 Task: Locate beaches for a coastal vacation between Destin, Florida, and Pensacola Beach, Florida.
Action: Mouse moved to (257, 87)
Screenshot: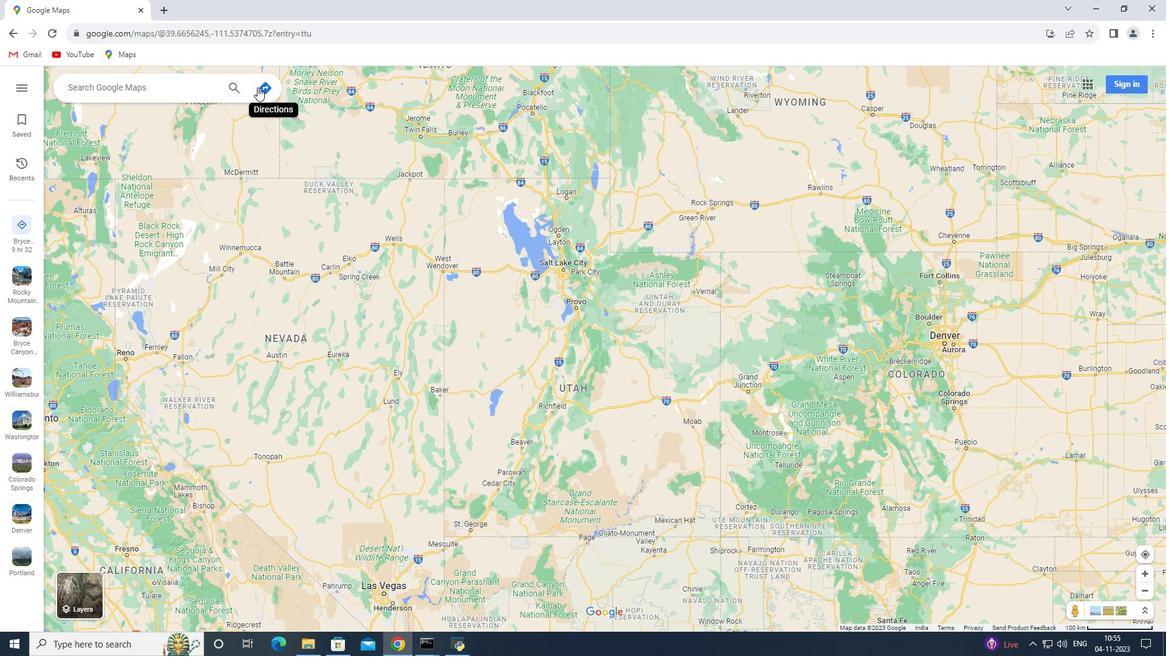 
Action: Mouse pressed left at (257, 87)
Screenshot: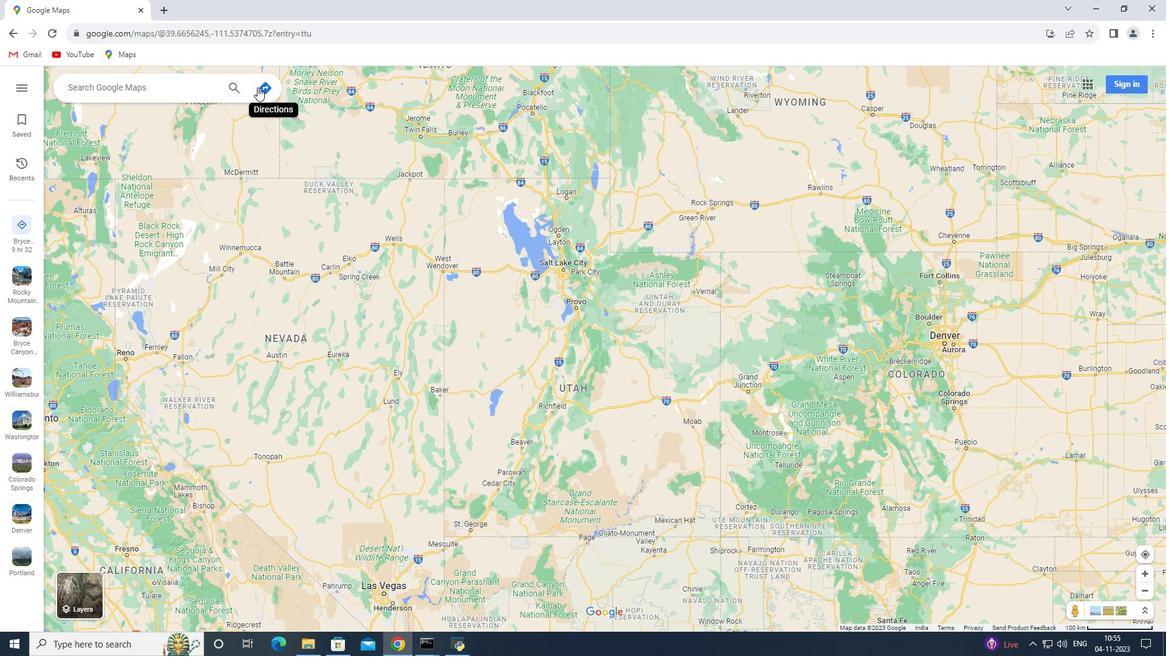 
Action: Mouse moved to (184, 126)
Screenshot: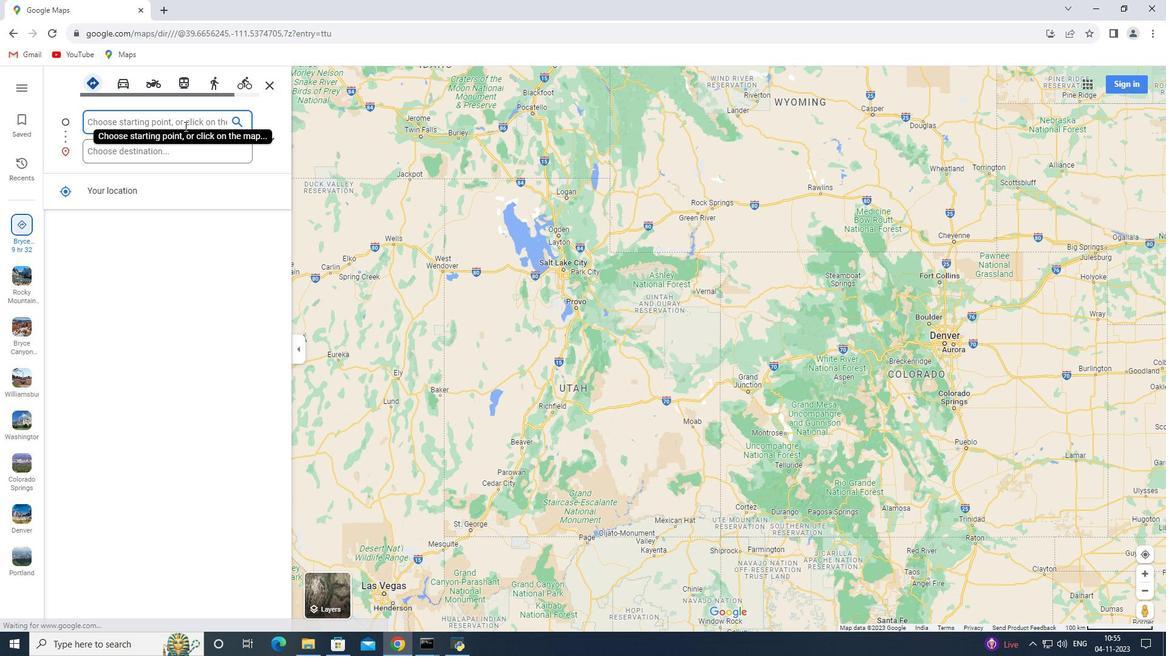 
Action: Key pressed <Key.shift>Destin,<Key.space><Key.shift>Florida
Screenshot: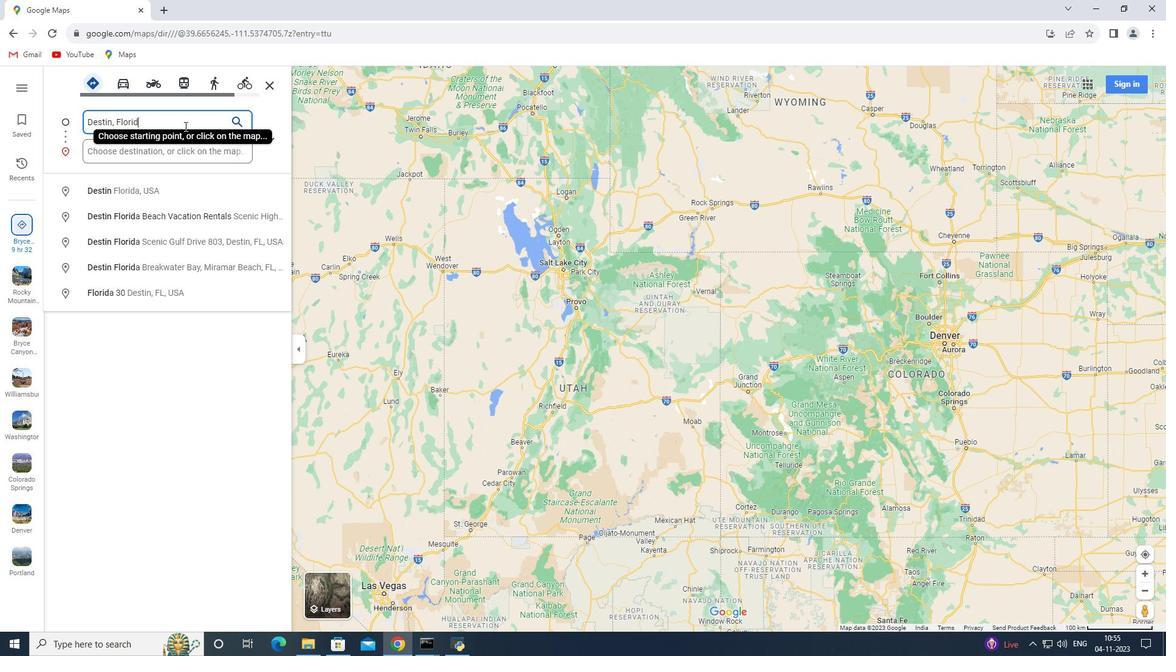 
Action: Mouse moved to (181, 151)
Screenshot: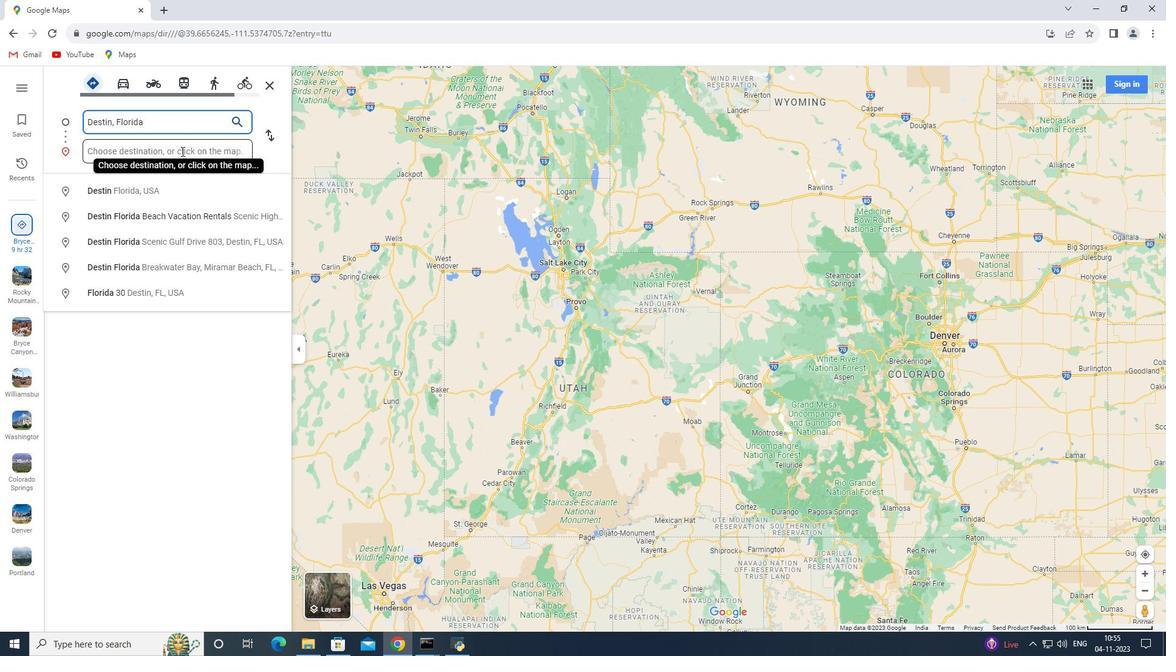 
Action: Mouse pressed left at (181, 151)
Screenshot: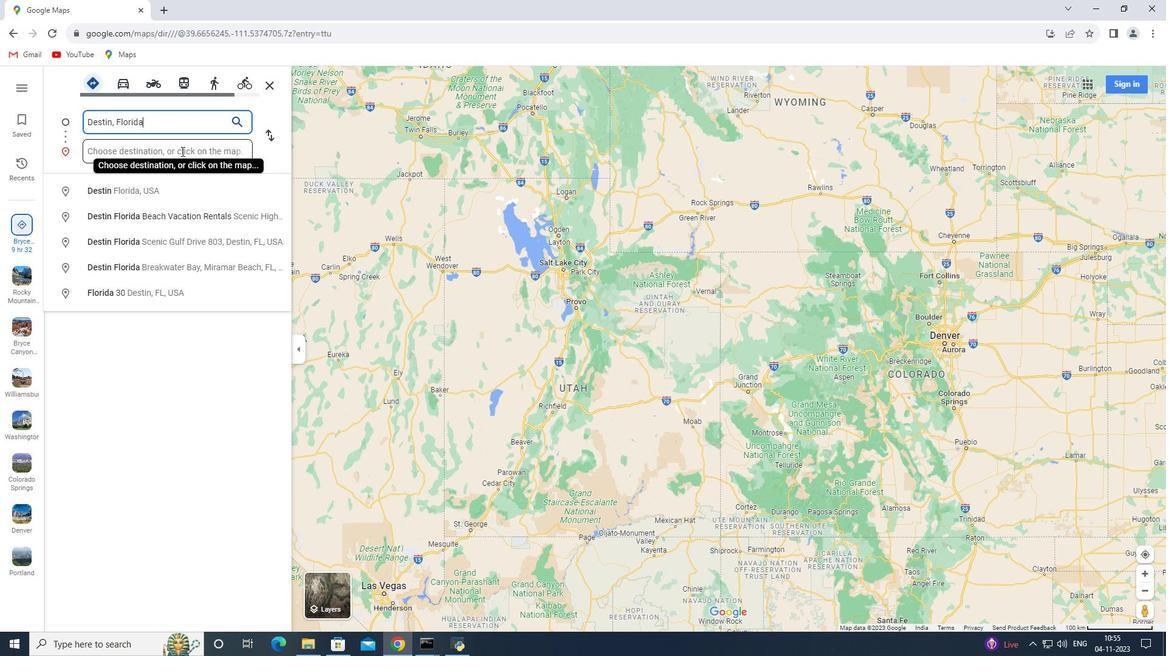 
Action: Key pressed <Key.shift_r>Pensacola<Key.space><Key.shift>Beach,<Key.space><Key.shift_r><Key.shift_r><Key.shift_r><Key.shift_r><Key.shift_r><Key.shift_r><Key.shift_r><Key.shift_r><Key.shift_r><Key.shift_r><Key.shift_r><Key.shift_r><Key.shift_r><Key.shift_r><Key.shift_r><Key.shift_r><Key.shift_r><Key.shift_r><Key.shift_r><Key.shift_r><Key.shift_r><Key.shift_r><Key.shift_r><Key.shift_r><Key.shift_r><Key.shift_r>florida<Key.enter>
Screenshot: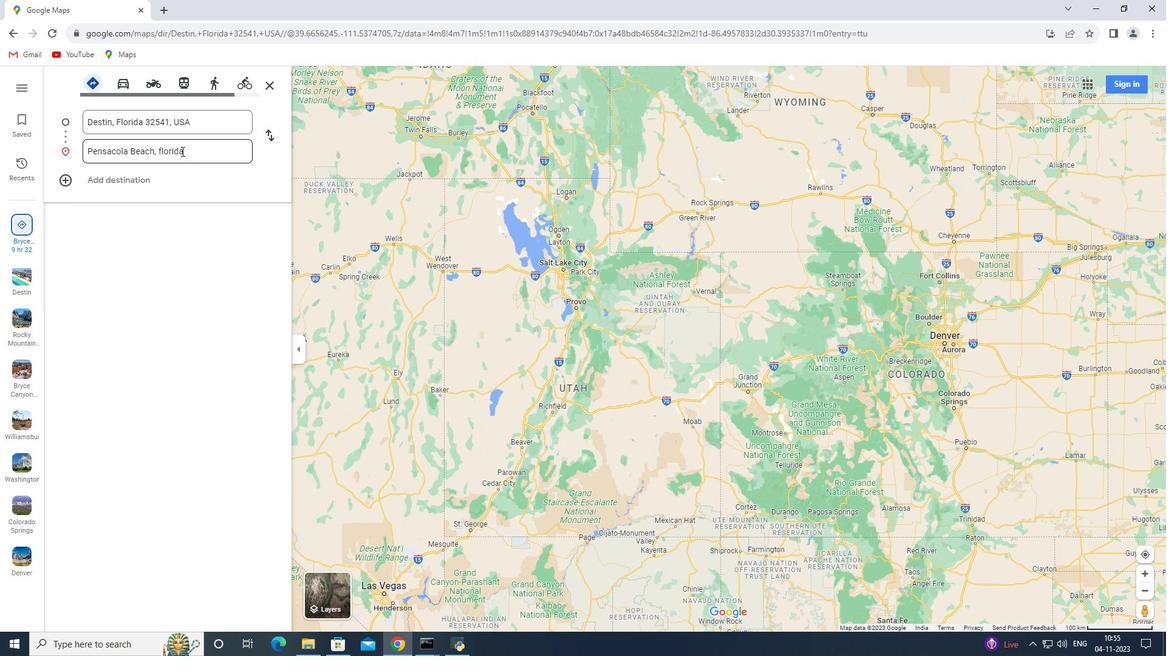 
Action: Mouse moved to (490, 88)
Screenshot: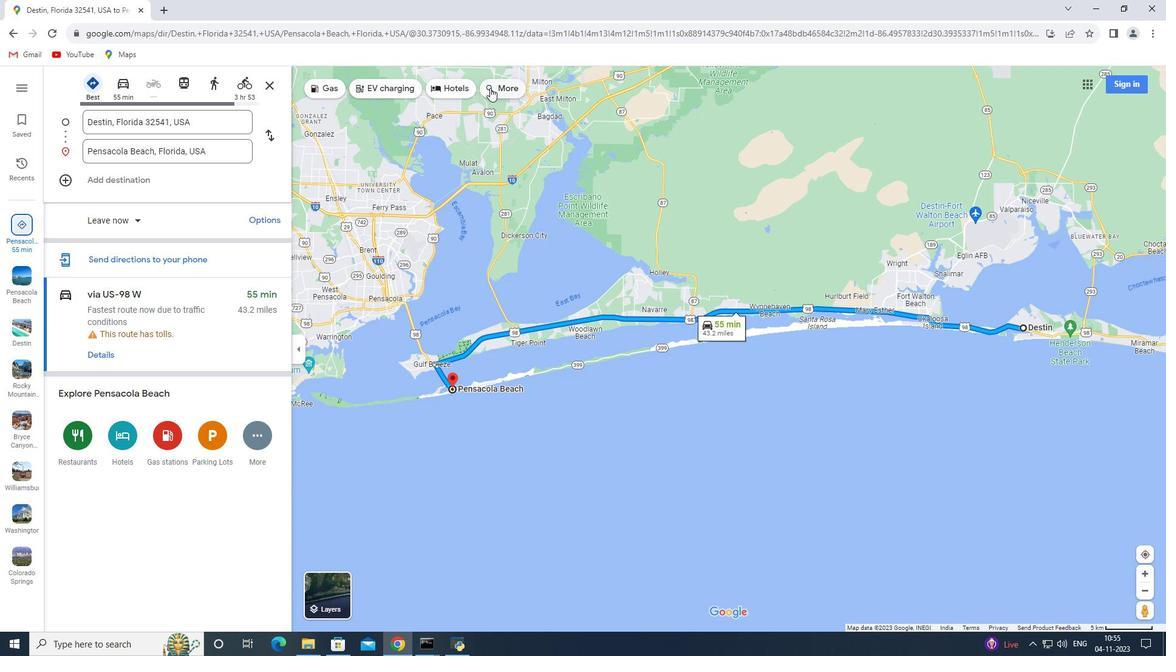 
Action: Mouse pressed left at (490, 88)
Screenshot: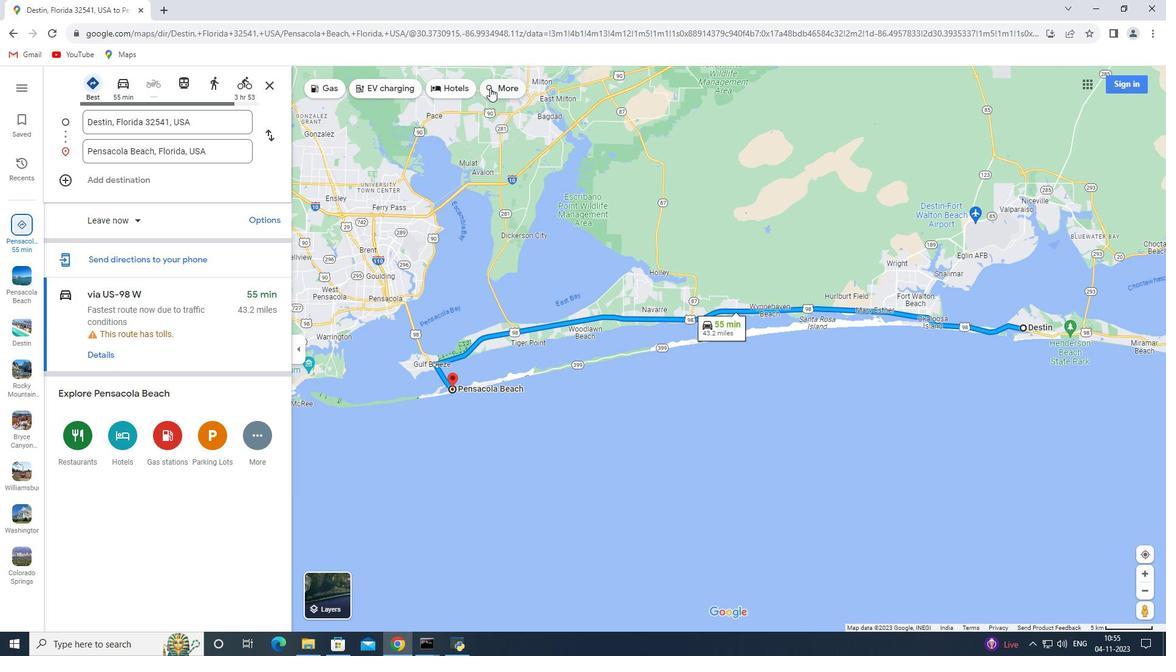 
Action: Mouse moved to (173, 75)
Screenshot: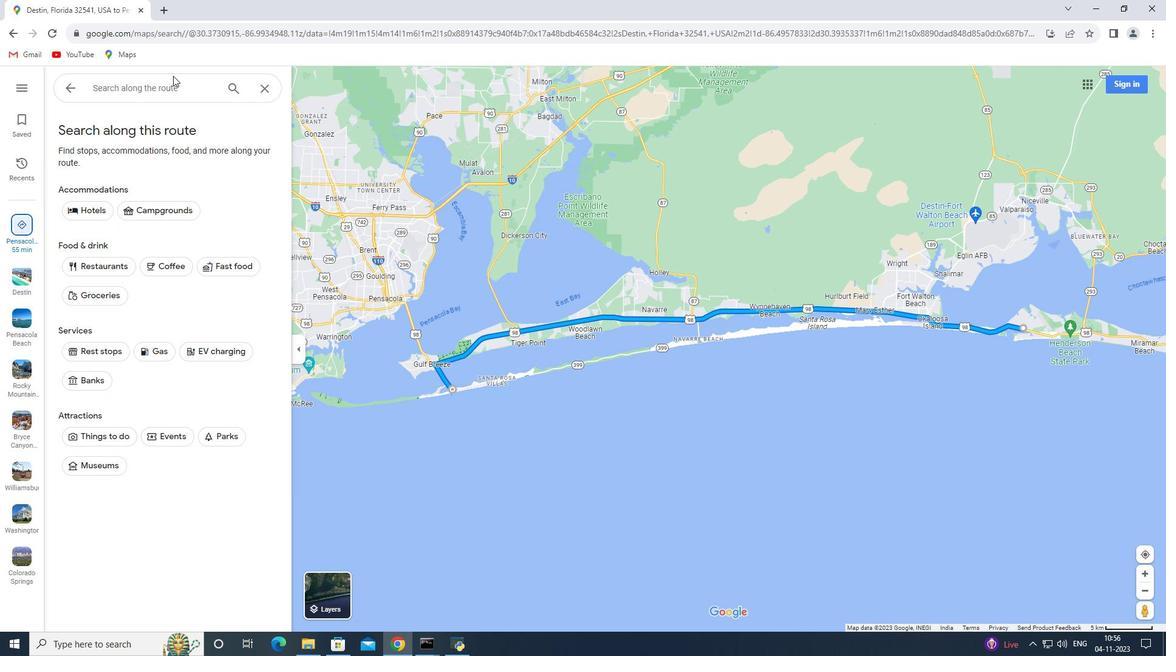 
Action: Mouse pressed left at (173, 75)
Screenshot: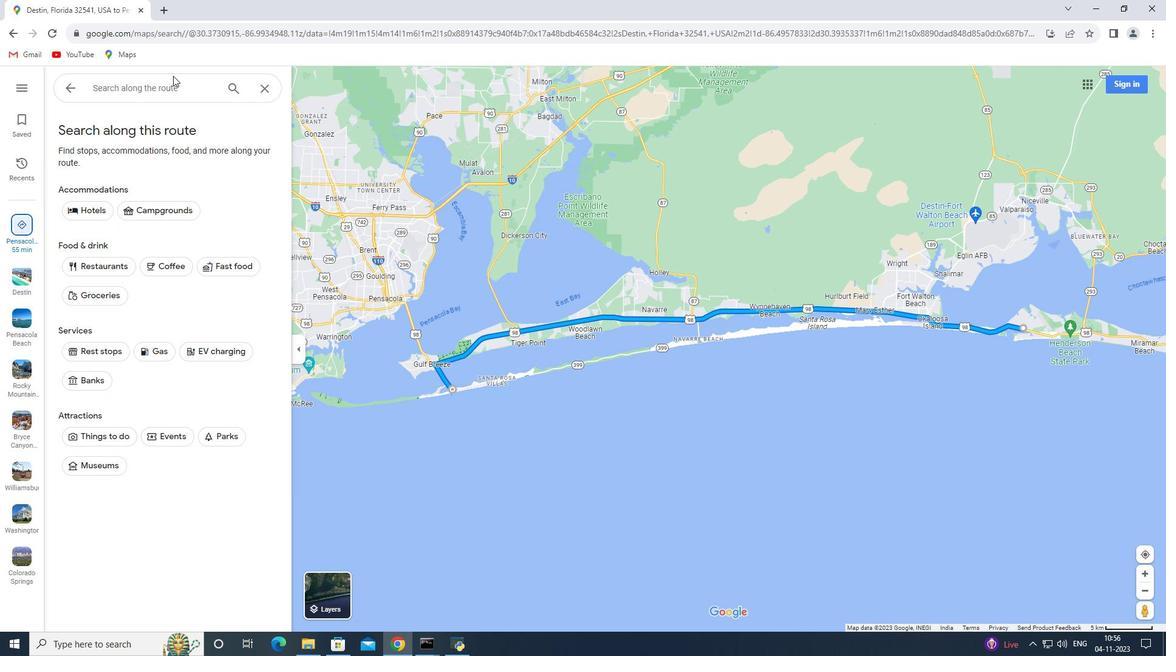 
Action: Mouse moved to (170, 81)
Screenshot: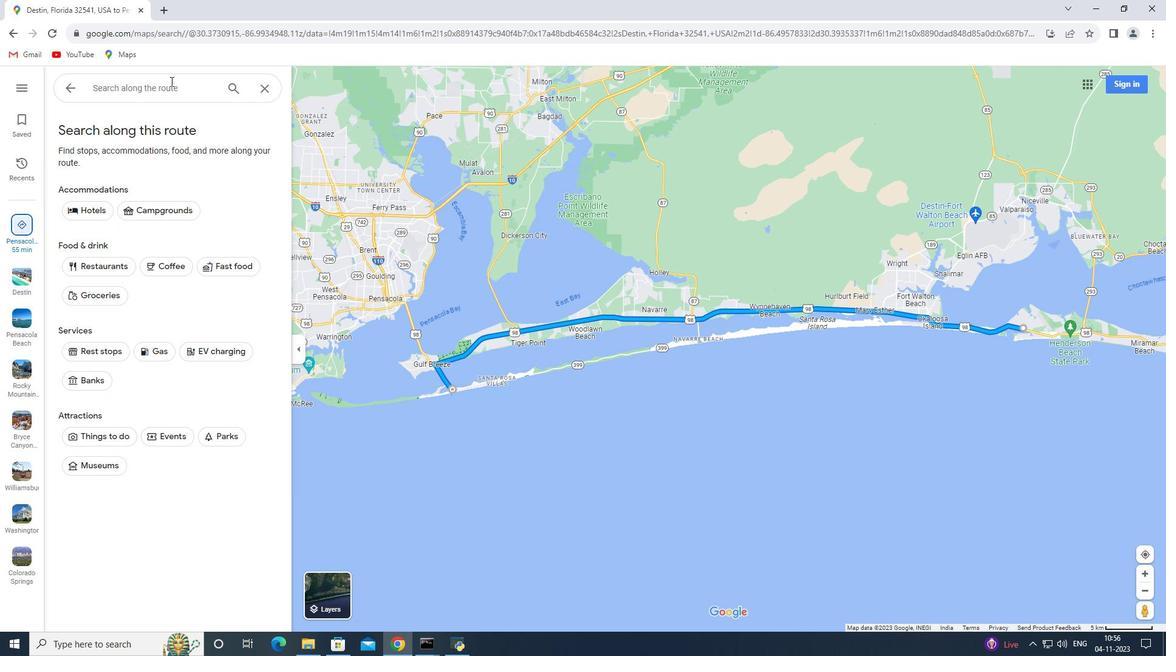 
Action: Mouse pressed left at (170, 81)
Screenshot: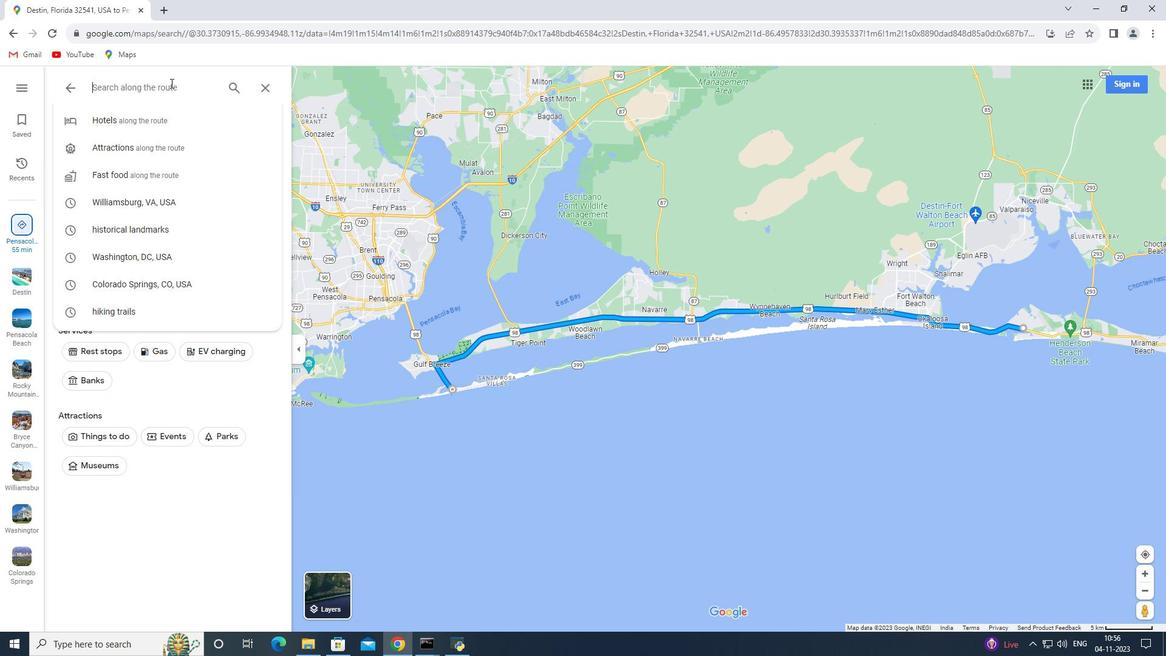 
Action: Mouse moved to (170, 83)
Screenshot: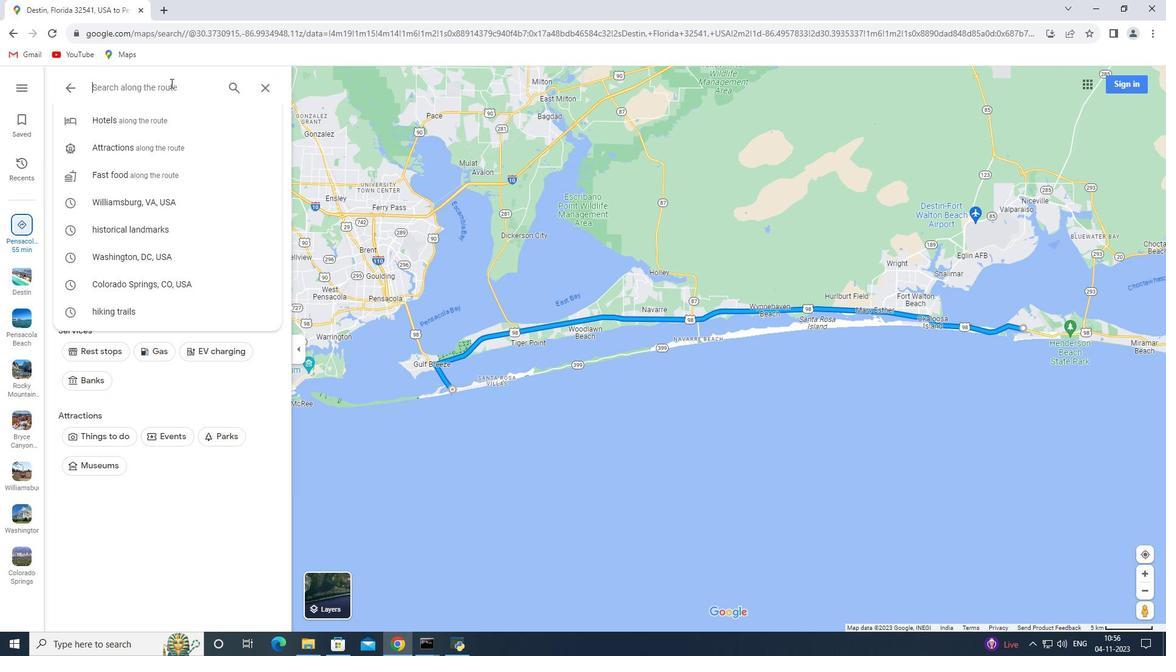 
Action: Key pressed beaches<Key.space>for<Key.space>a<Key.space>coastal<Key.space>vacation<Key.enter>
Screenshot: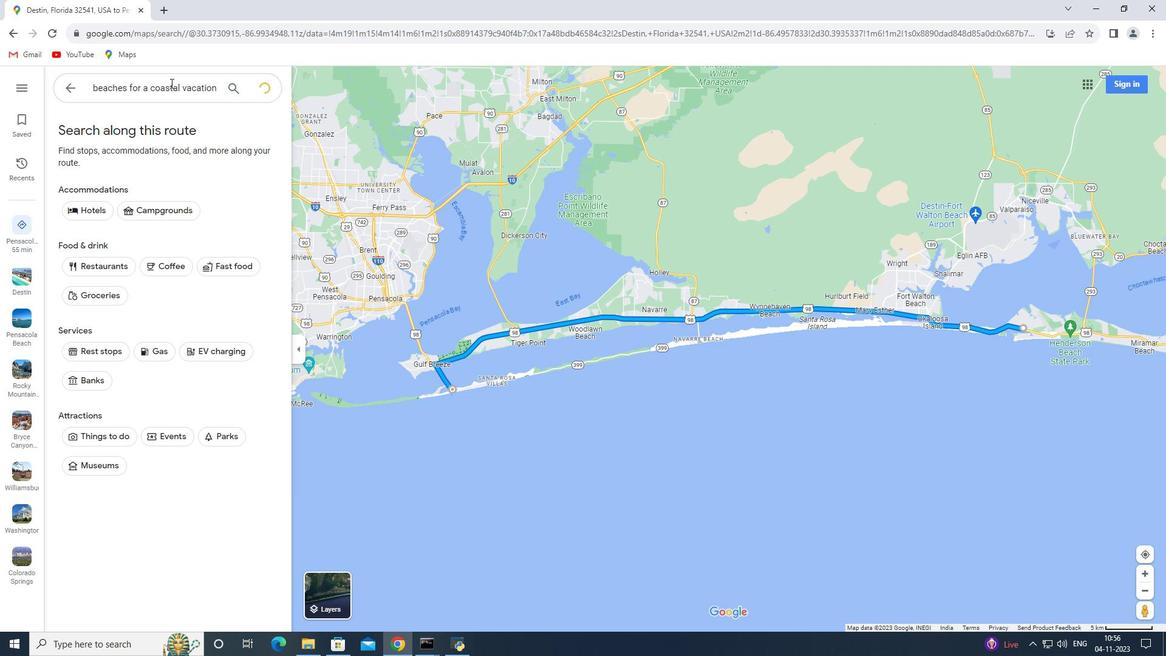 
